 Task: Use the formula "CEILING" in spreadsheet "Project portfolio".
Action: Mouse moved to (735, 105)
Screenshot: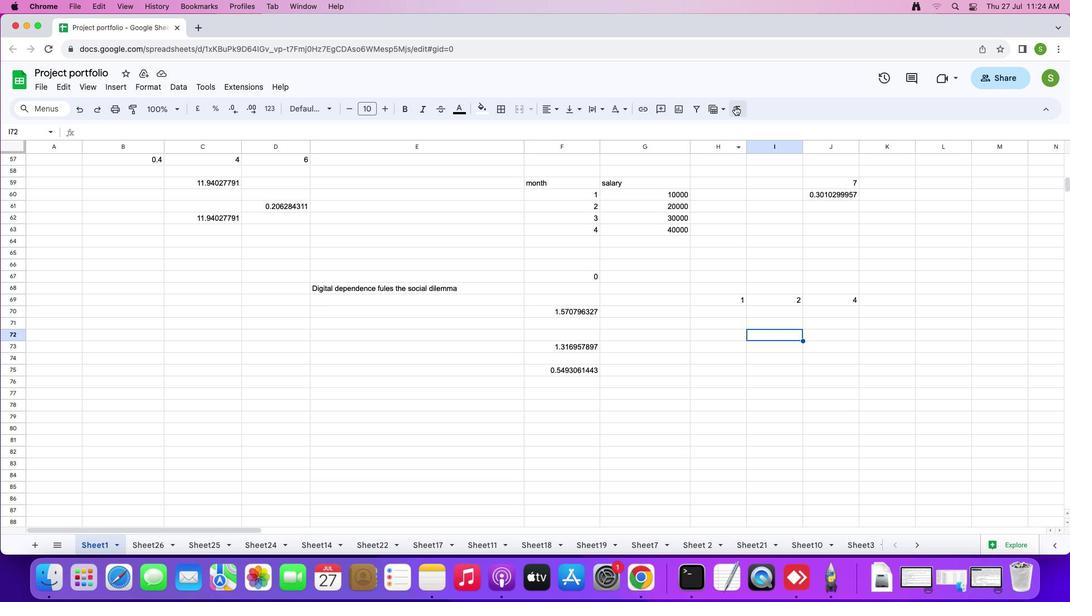 
Action: Mouse pressed left at (735, 105)
Screenshot: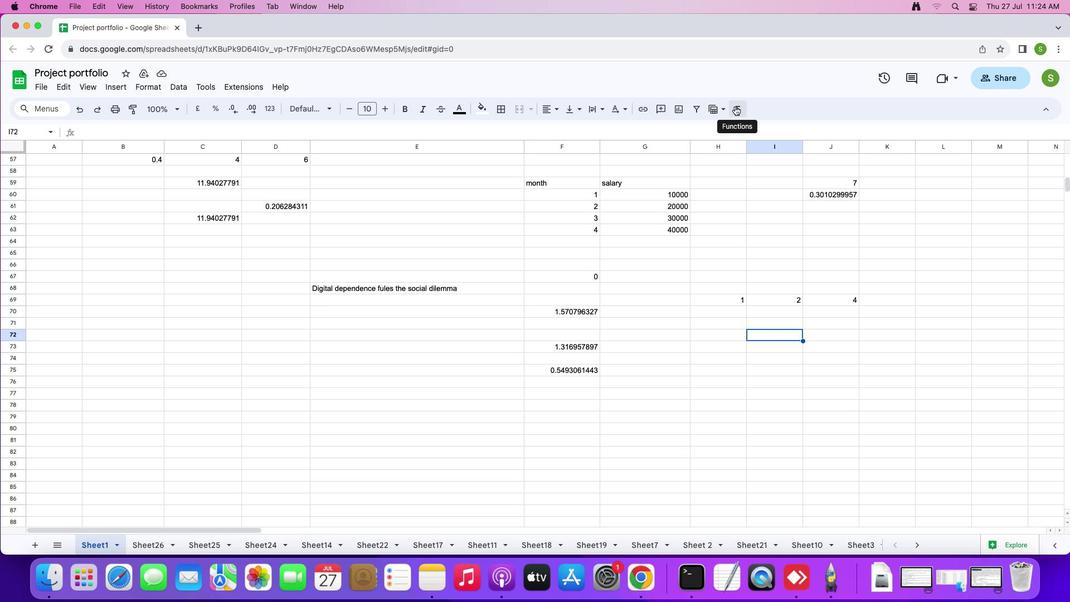 
Action: Mouse moved to (765, 227)
Screenshot: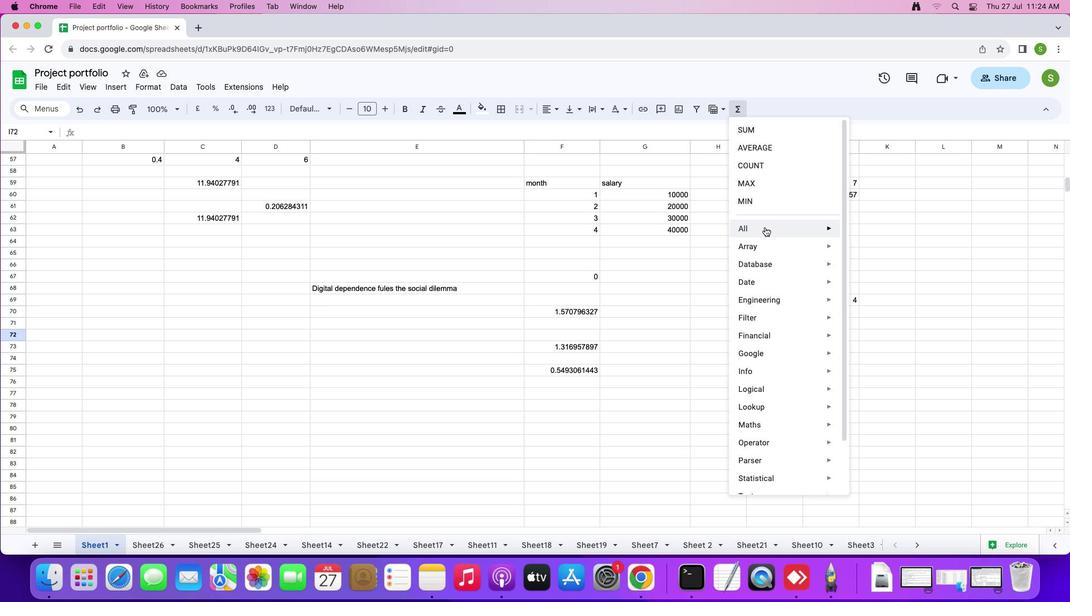 
Action: Mouse pressed left at (765, 227)
Screenshot: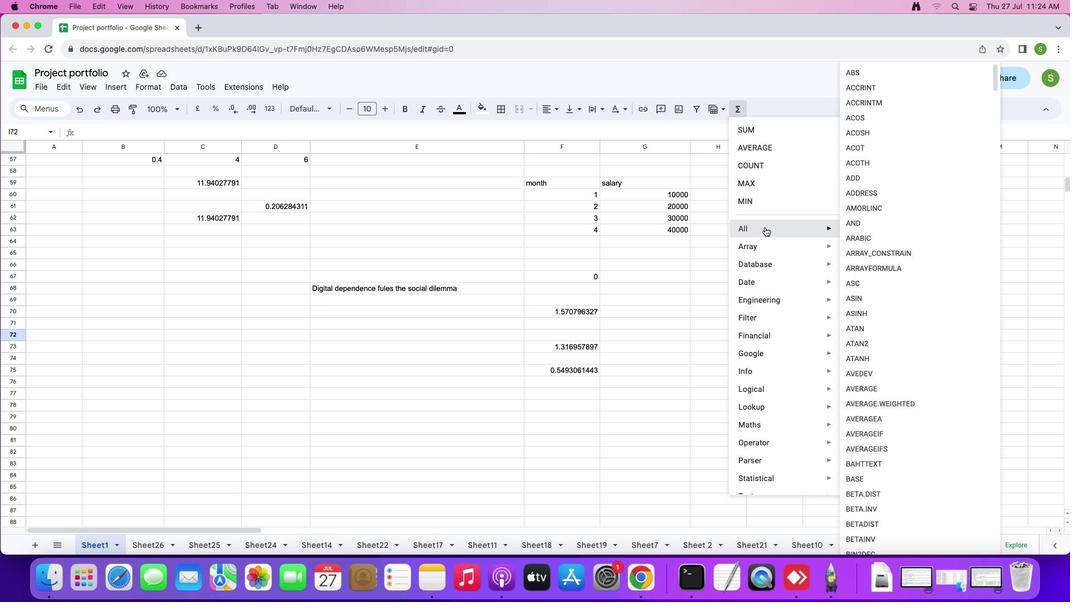 
Action: Mouse moved to (892, 403)
Screenshot: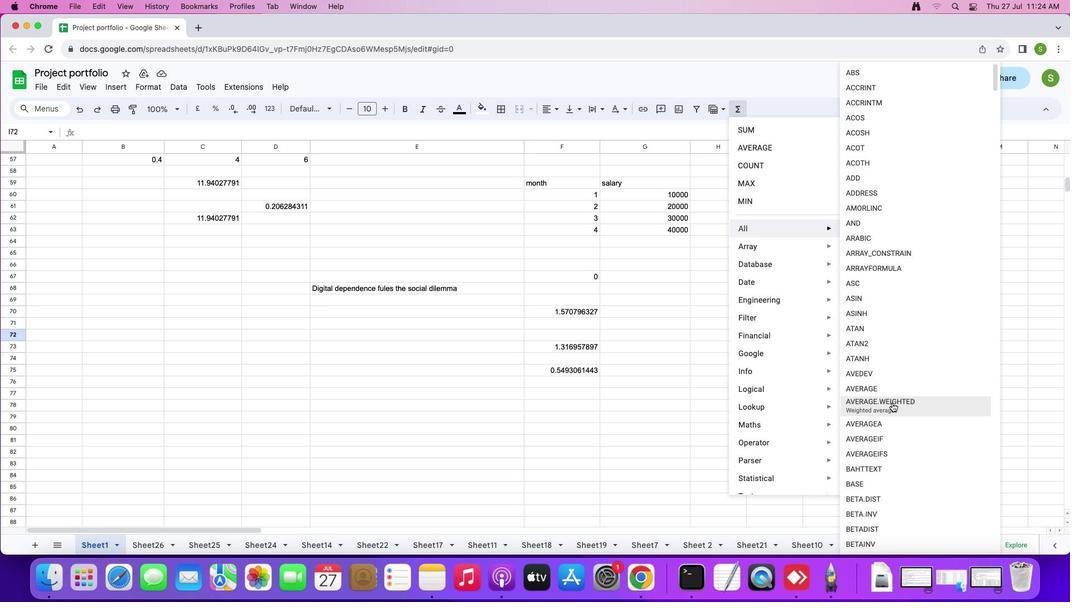 
Action: Mouse scrolled (892, 403) with delta (0, 0)
Screenshot: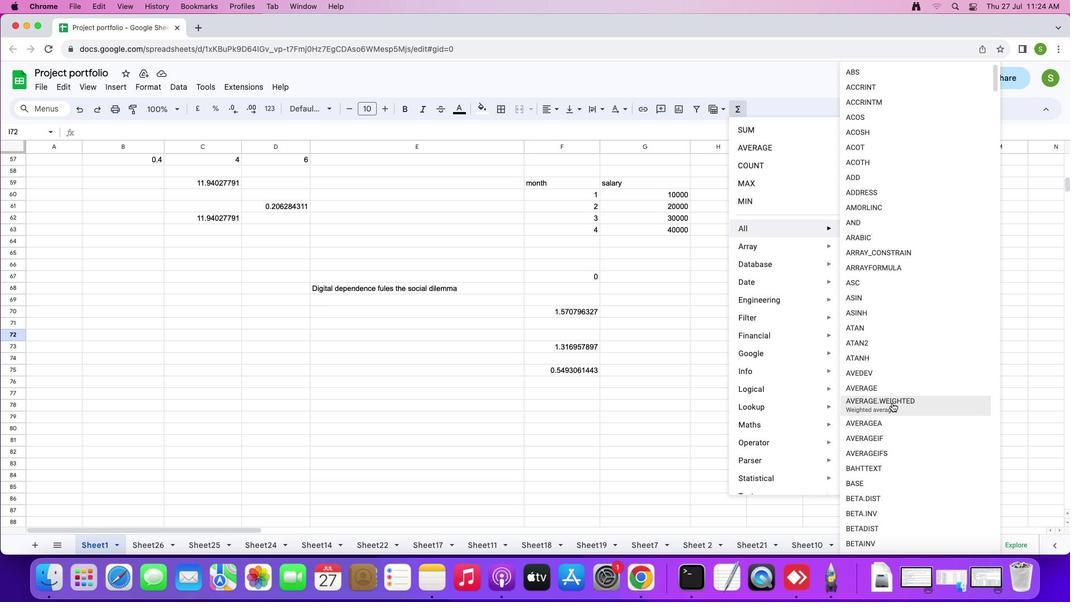 
Action: Mouse scrolled (892, 403) with delta (0, 0)
Screenshot: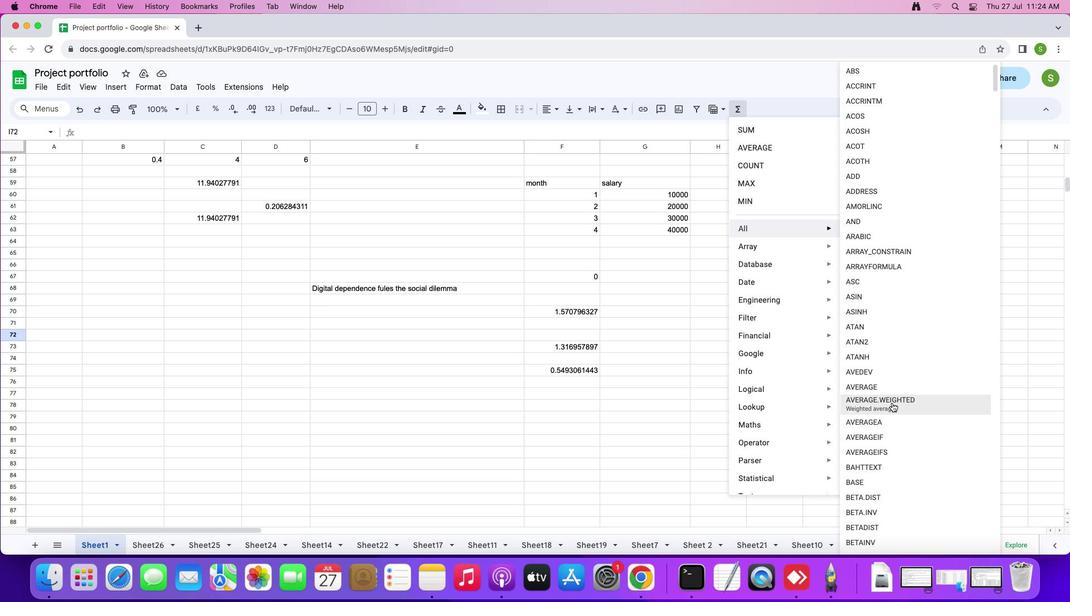 
Action: Mouse scrolled (892, 403) with delta (0, -1)
Screenshot: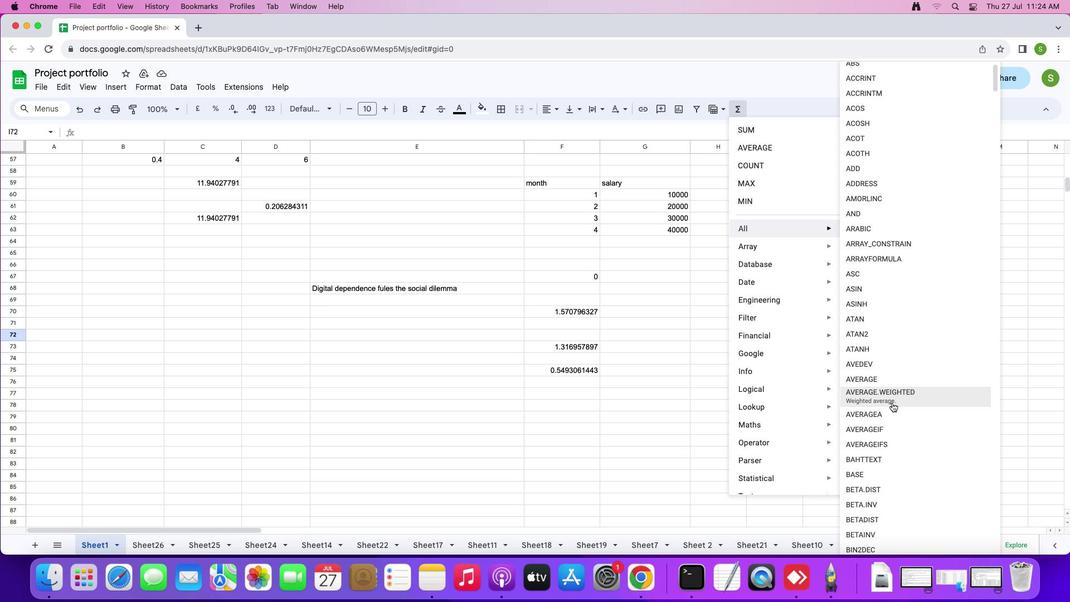 
Action: Mouse scrolled (892, 403) with delta (0, -2)
Screenshot: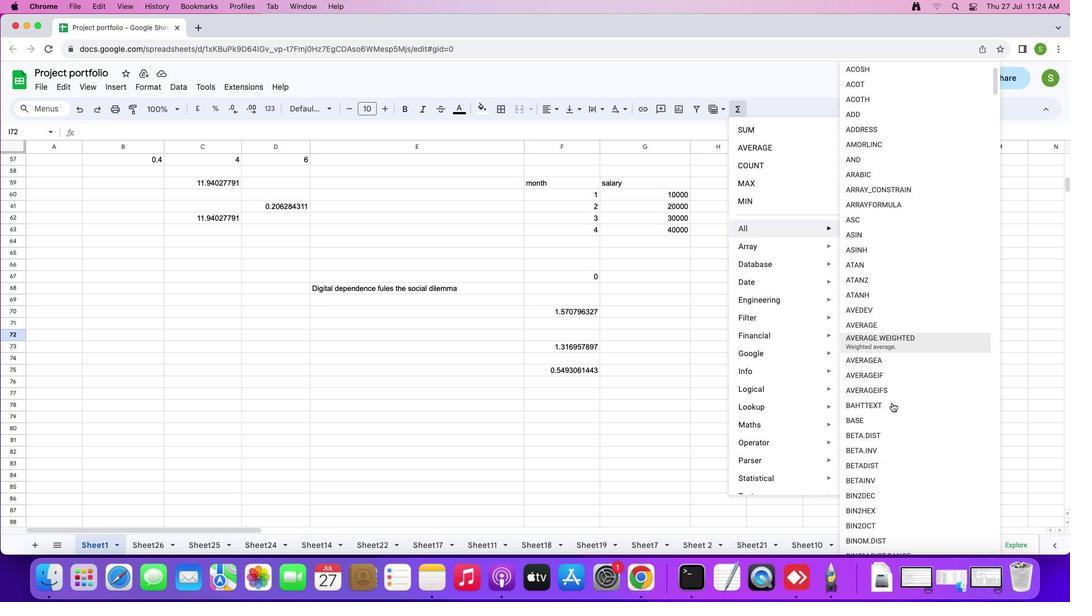 
Action: Mouse scrolled (892, 403) with delta (0, 0)
Screenshot: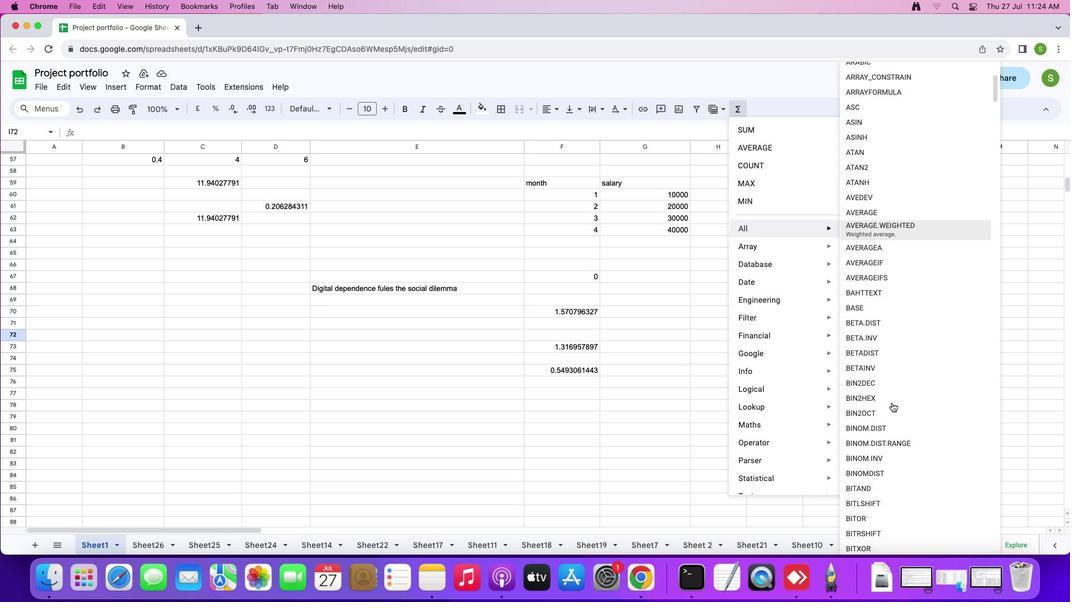 
Action: Mouse scrolled (892, 403) with delta (0, 0)
Screenshot: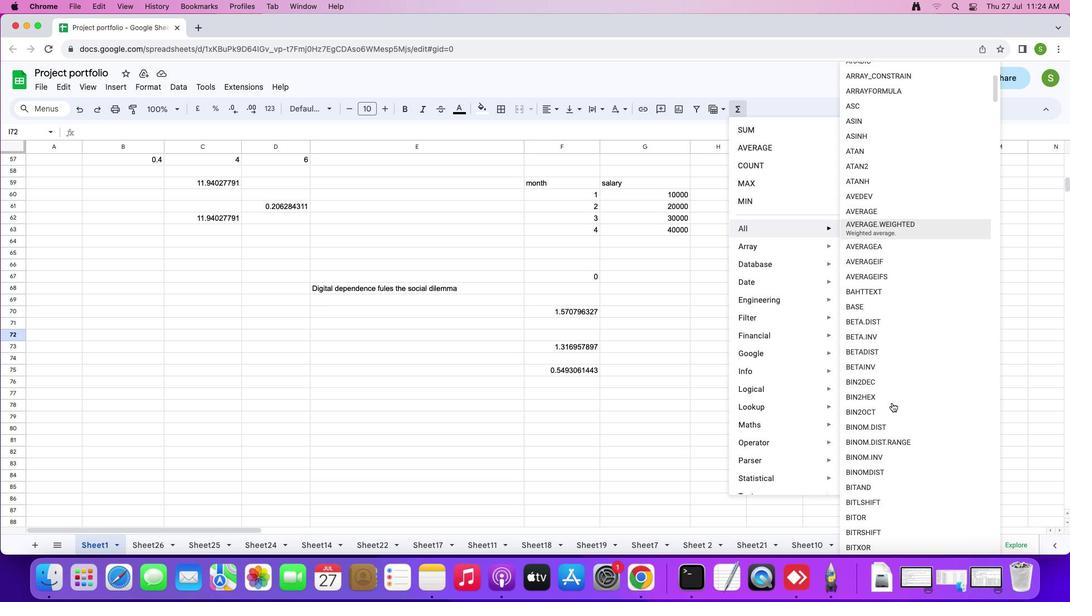 
Action: Mouse scrolled (892, 403) with delta (0, -1)
Screenshot: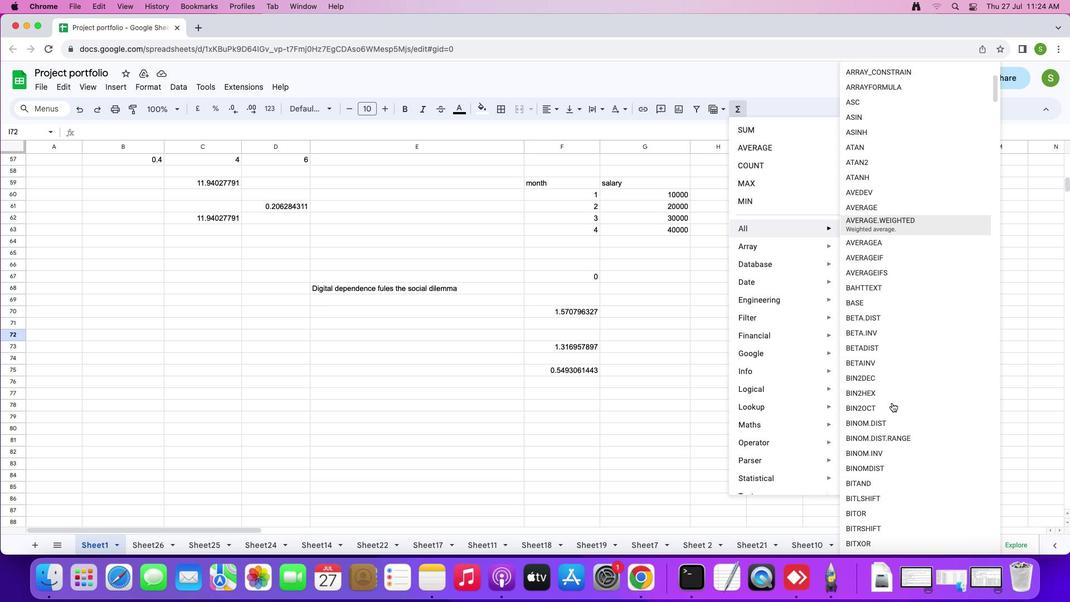 
Action: Mouse scrolled (892, 403) with delta (0, 0)
Screenshot: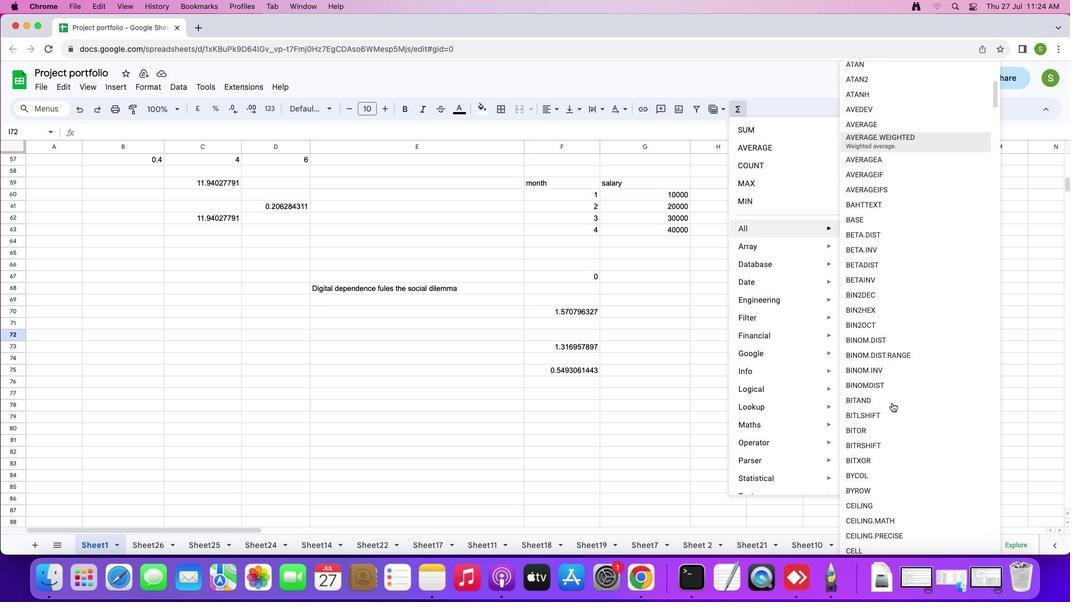 
Action: Mouse scrolled (892, 403) with delta (0, 0)
Screenshot: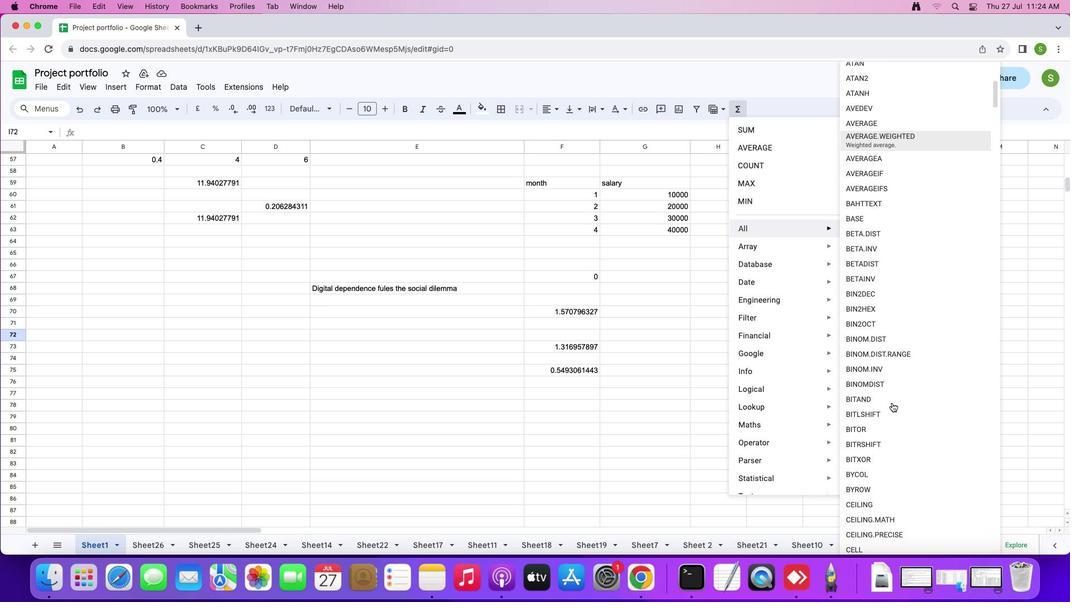 
Action: Mouse scrolled (892, 403) with delta (0, -1)
Screenshot: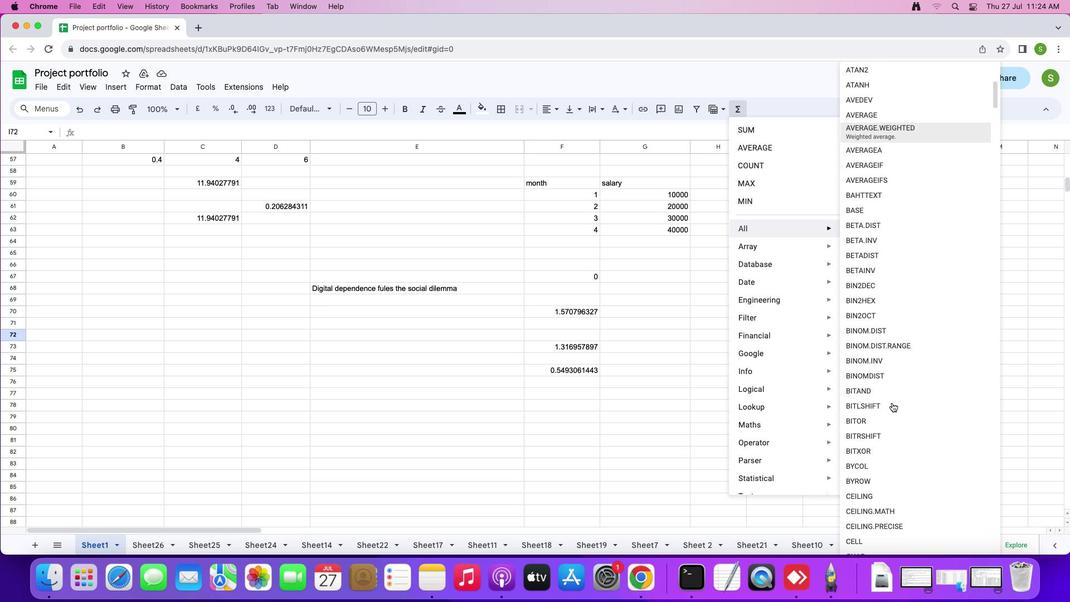 
Action: Mouse scrolled (892, 403) with delta (0, -2)
Screenshot: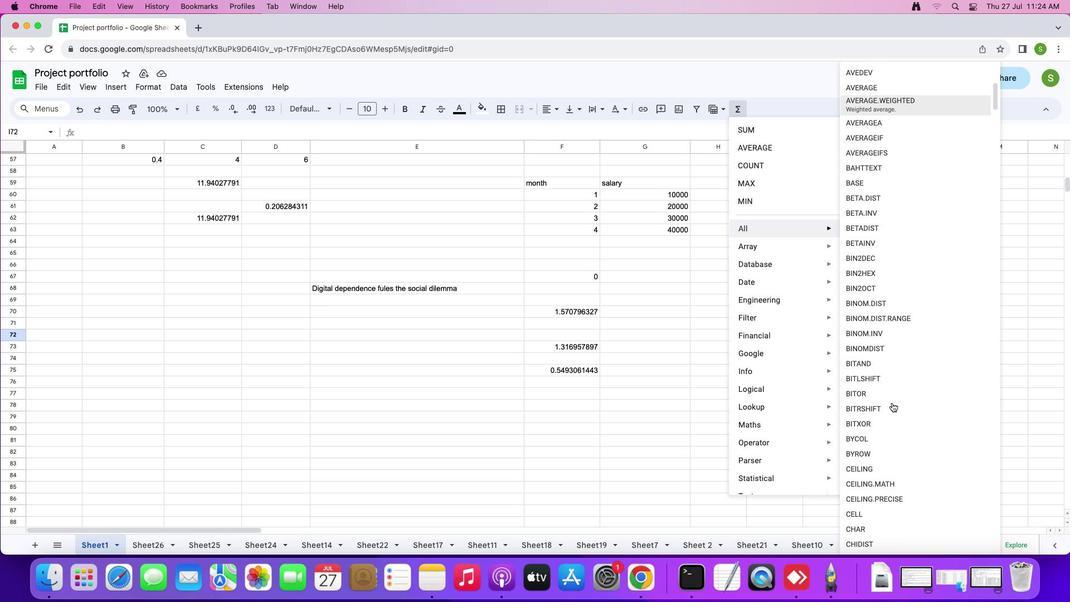 
Action: Mouse moved to (892, 403)
Screenshot: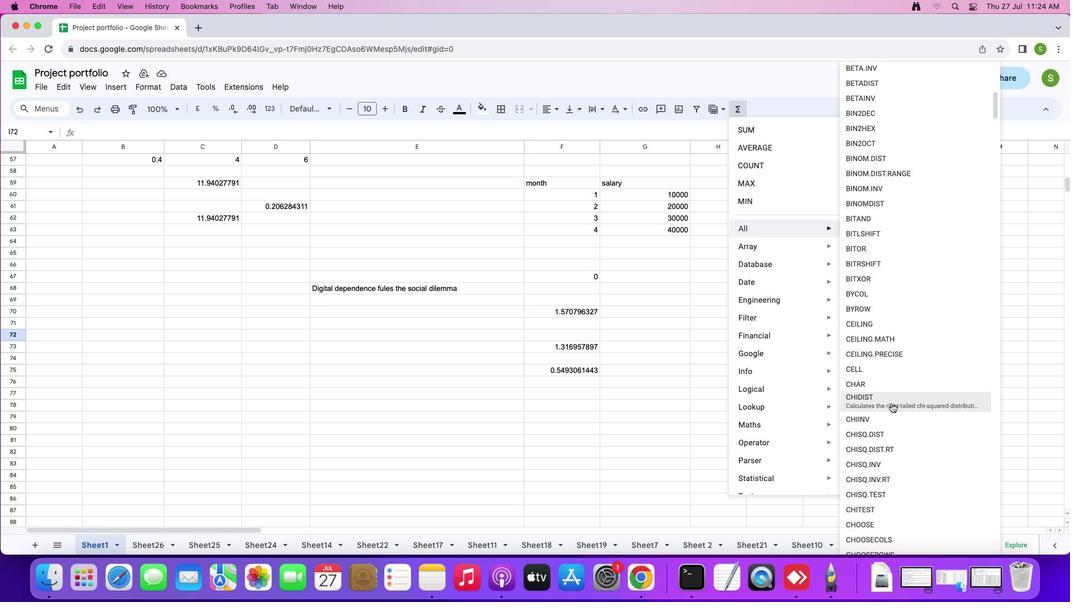 
Action: Mouse scrolled (892, 403) with delta (0, 0)
Screenshot: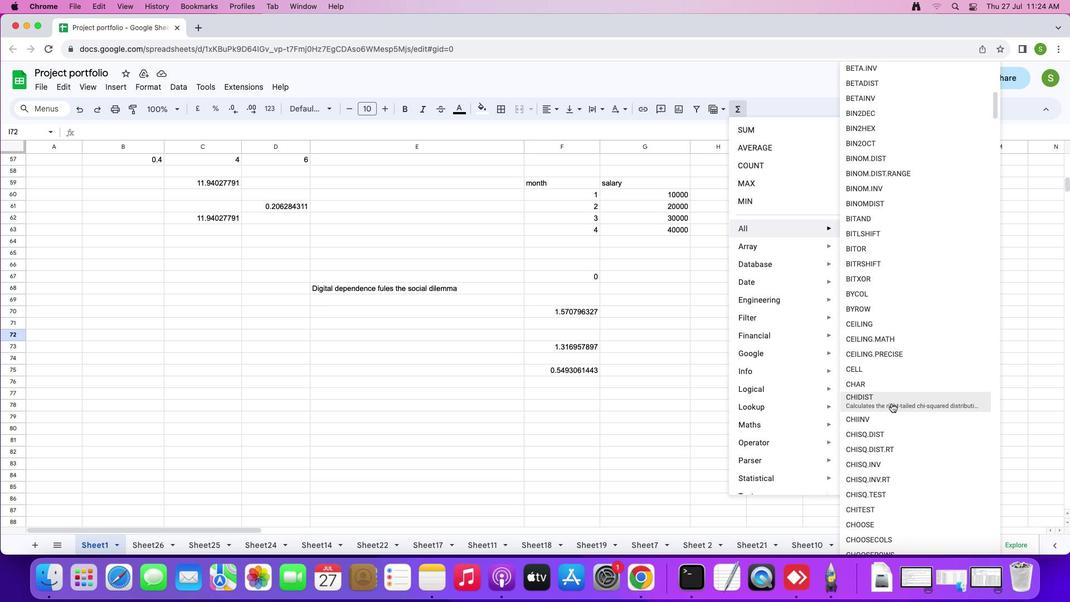 
Action: Mouse scrolled (892, 403) with delta (0, 0)
Screenshot: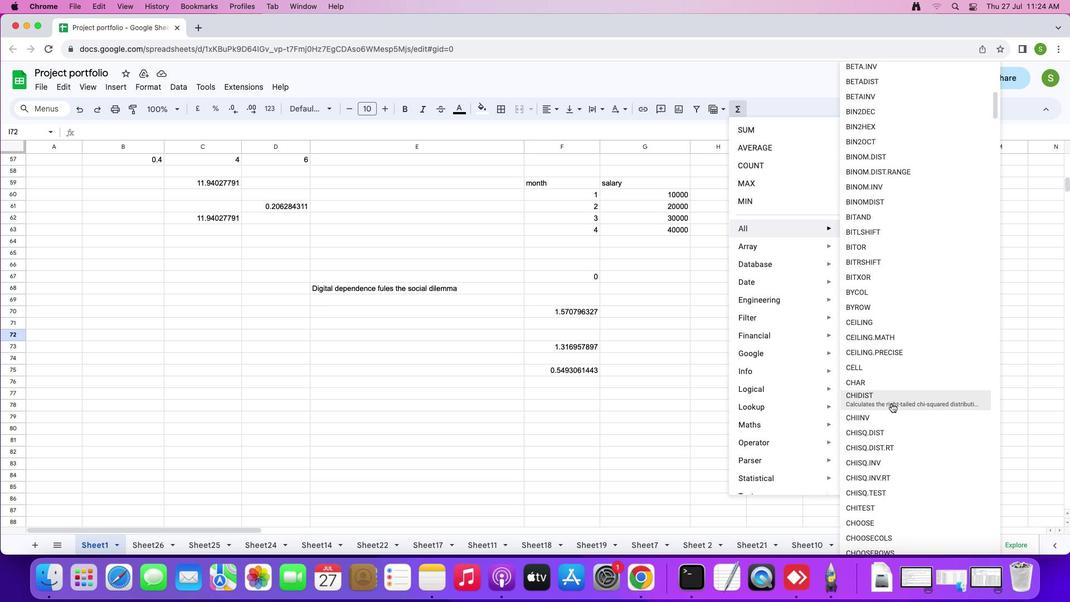 
Action: Mouse scrolled (892, 403) with delta (0, 0)
Screenshot: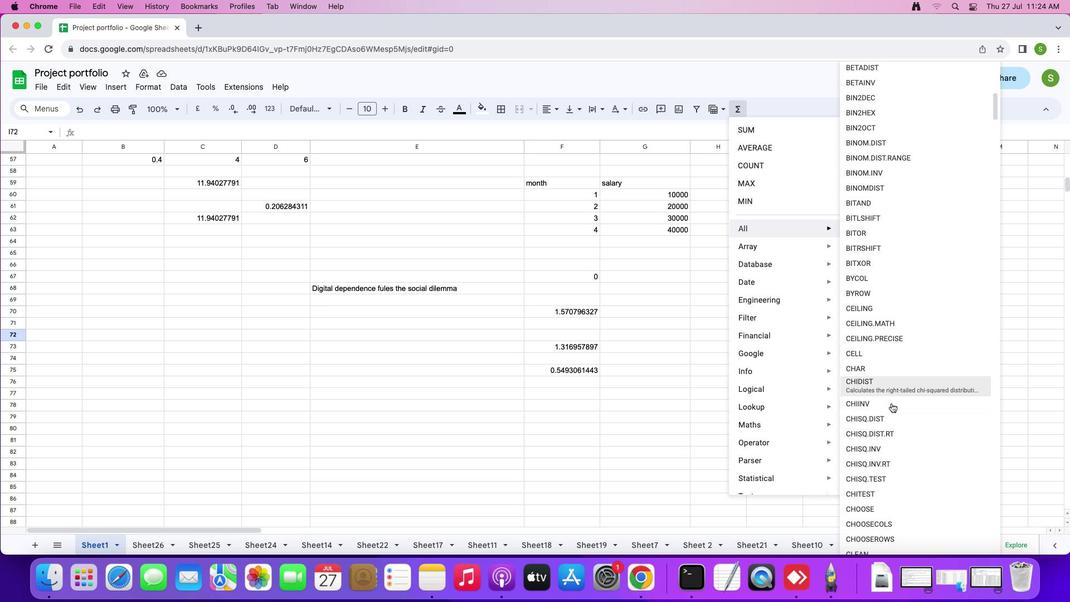 
Action: Mouse scrolled (892, 403) with delta (0, 0)
Screenshot: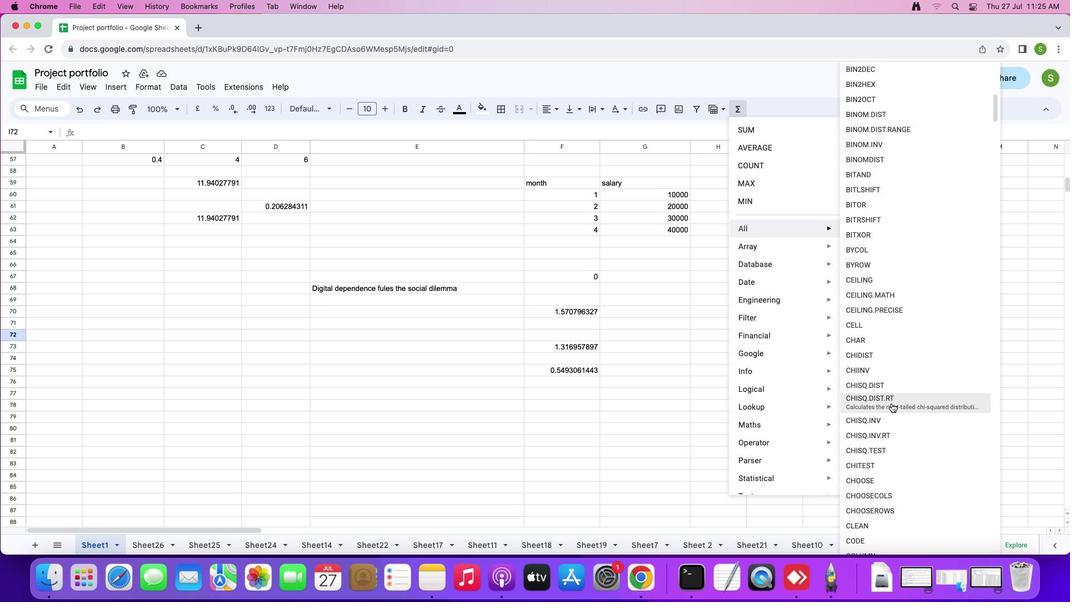 
Action: Mouse moved to (891, 403)
Screenshot: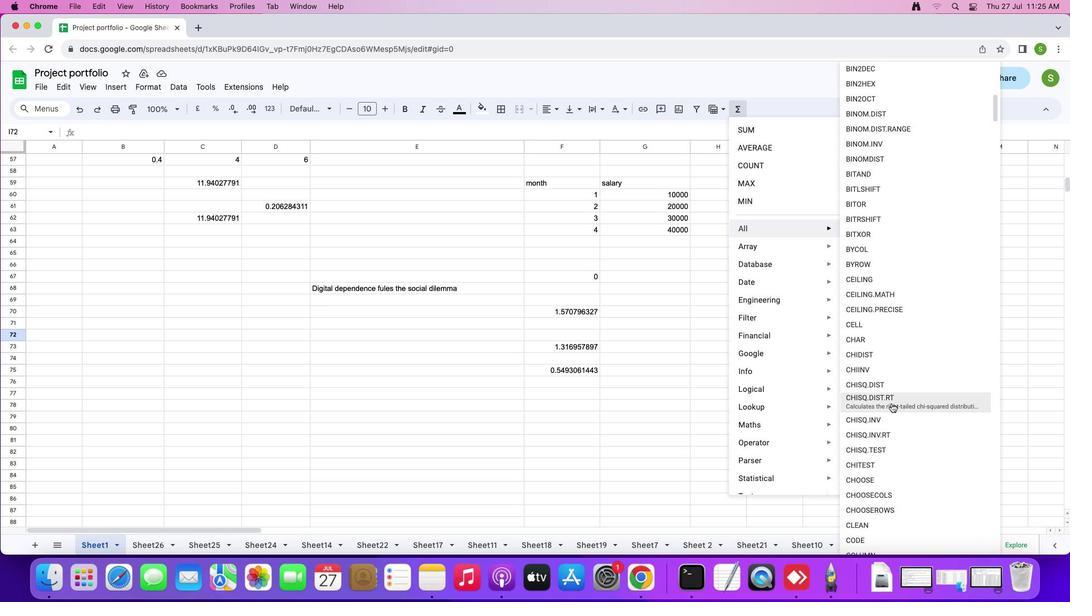 
Action: Mouse scrolled (891, 403) with delta (0, 0)
Screenshot: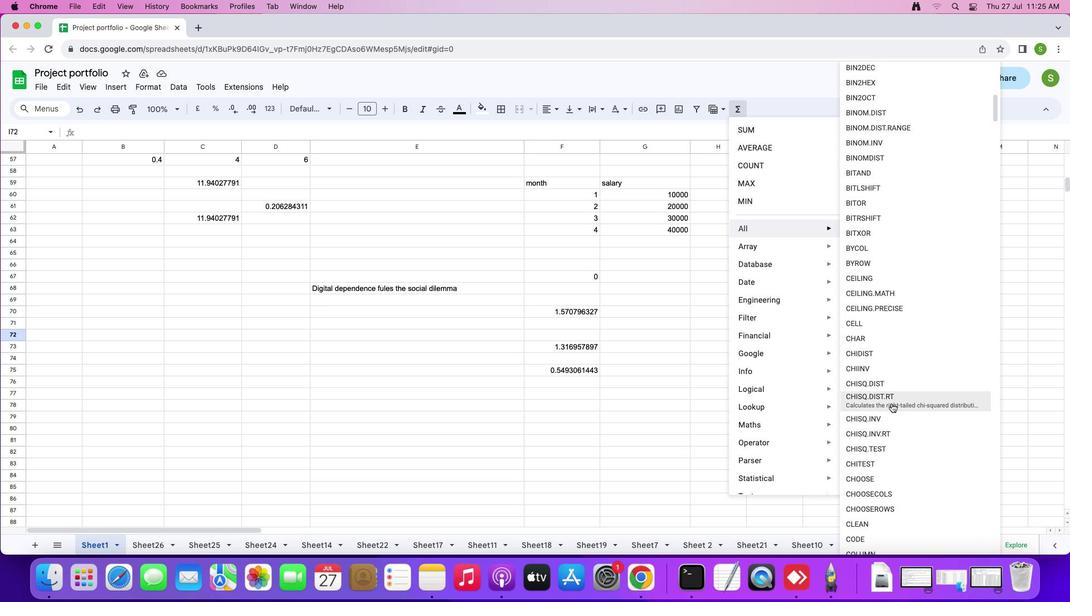 
Action: Mouse scrolled (891, 403) with delta (0, 0)
Screenshot: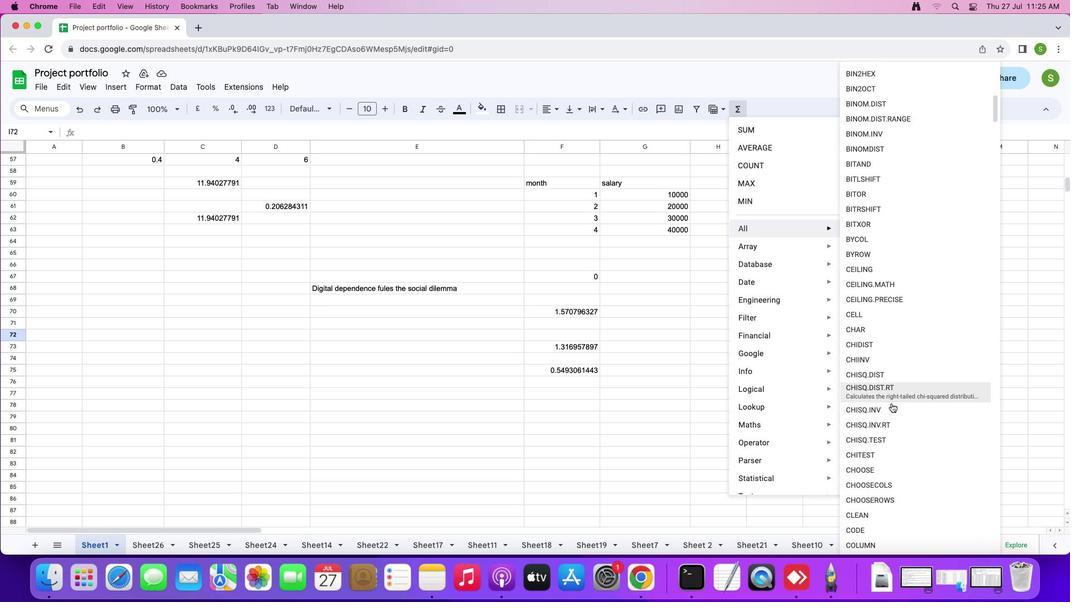 
Action: Mouse moved to (870, 251)
Screenshot: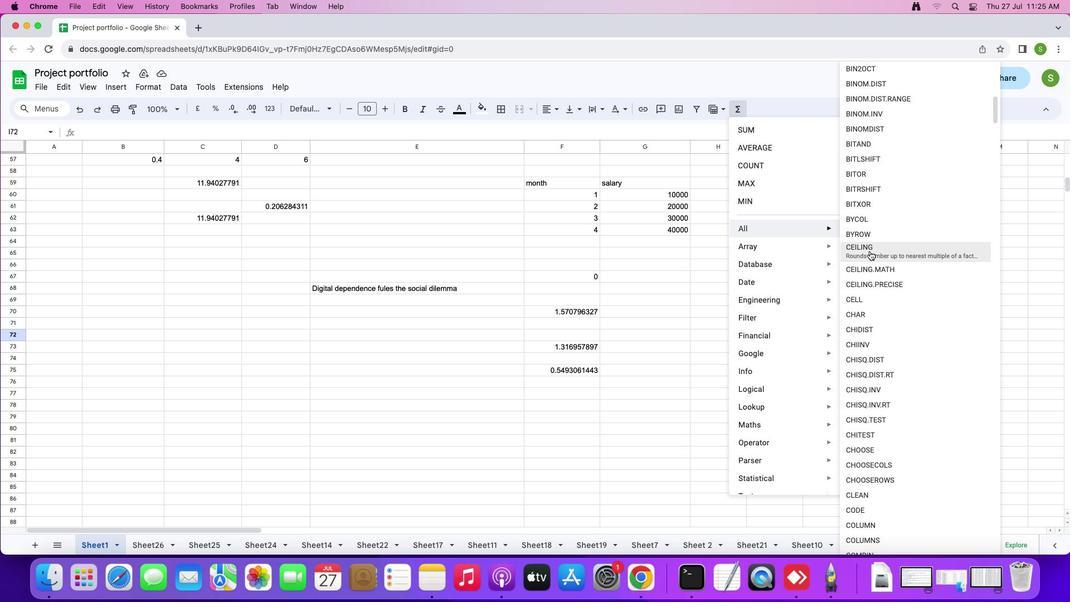 
Action: Mouse pressed left at (870, 251)
Screenshot: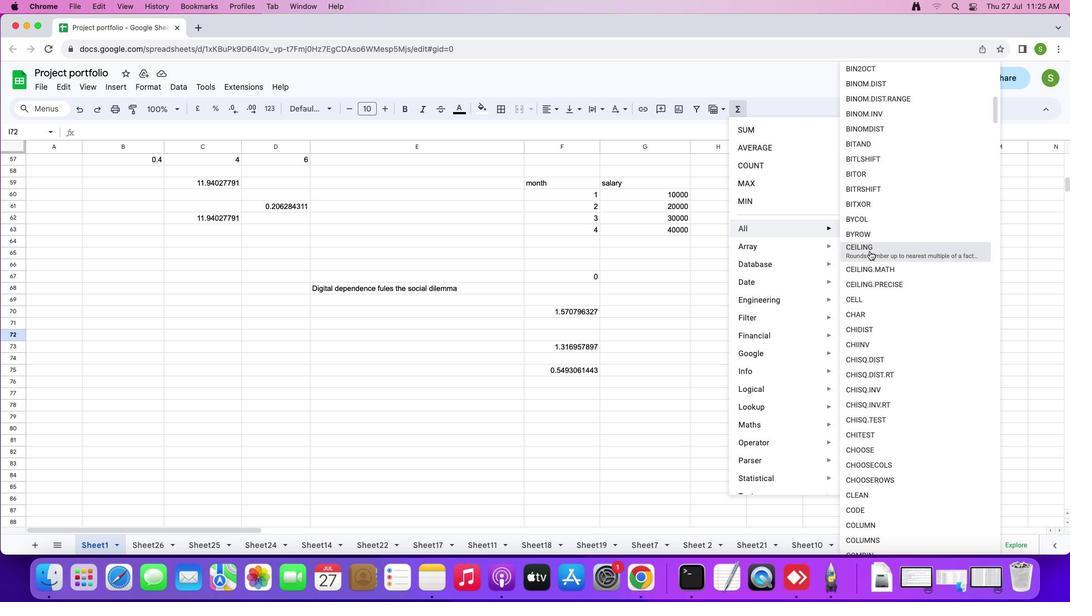 
Action: Mouse moved to (775, 301)
Screenshot: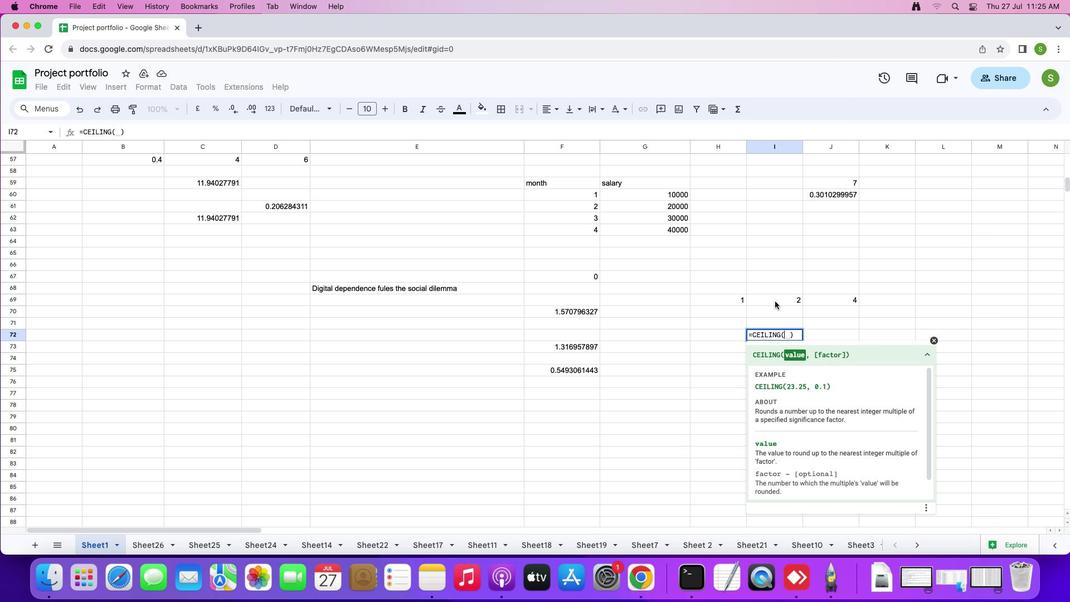 
Action: Mouse pressed left at (775, 301)
Screenshot: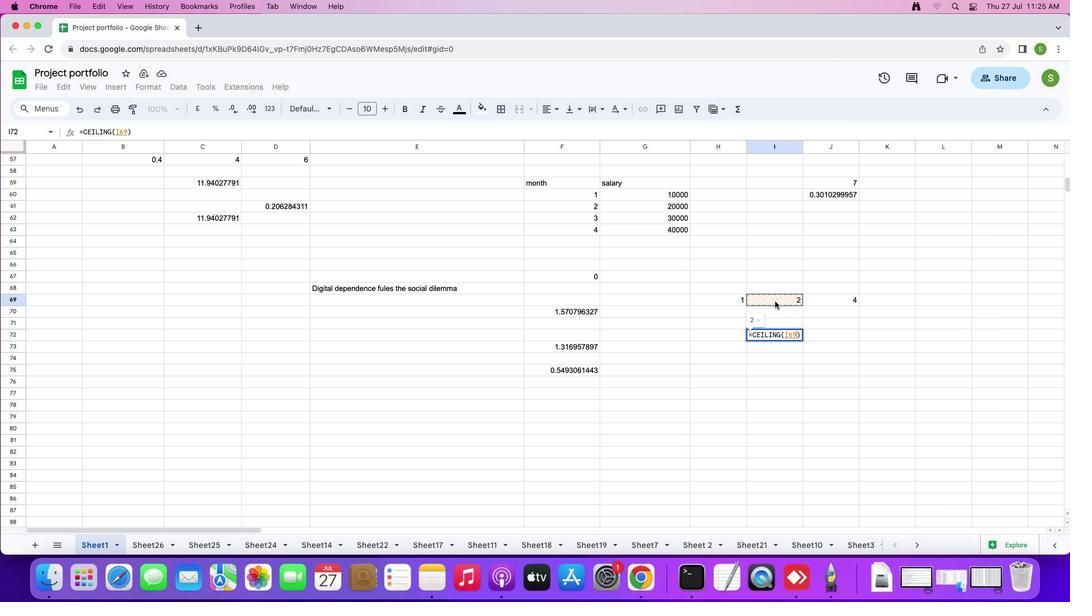 
Action: Mouse moved to (775, 301)
Screenshot: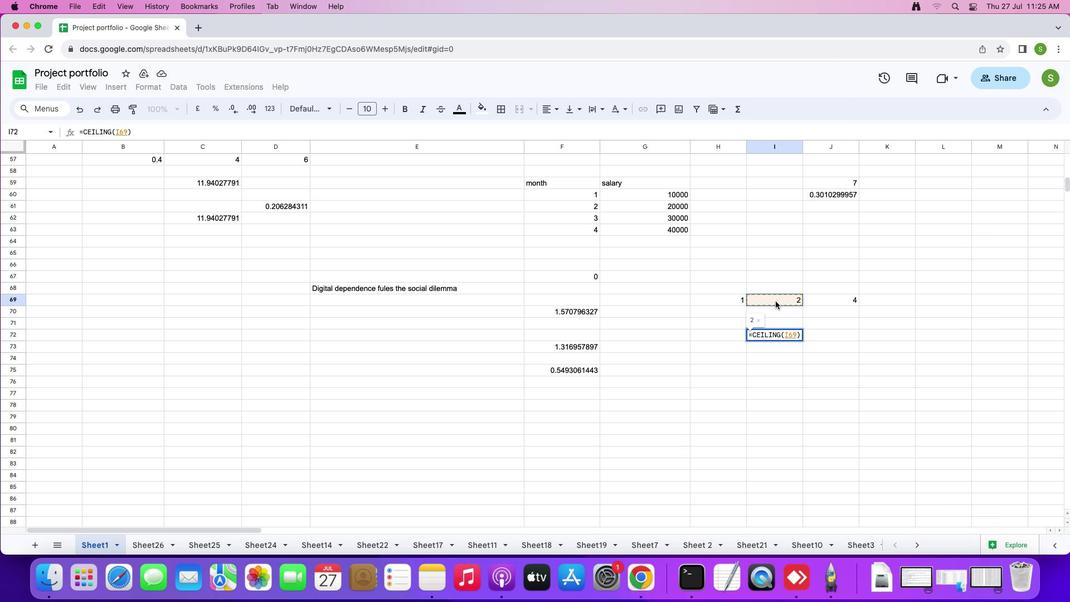
Action: Key pressed ','
Screenshot: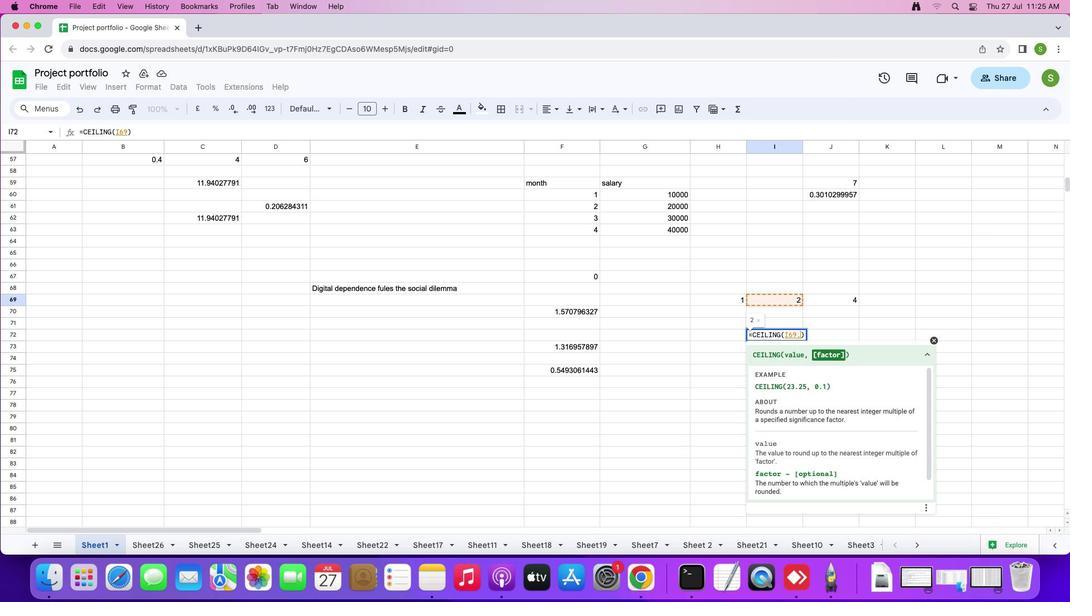 
Action: Mouse moved to (842, 298)
Screenshot: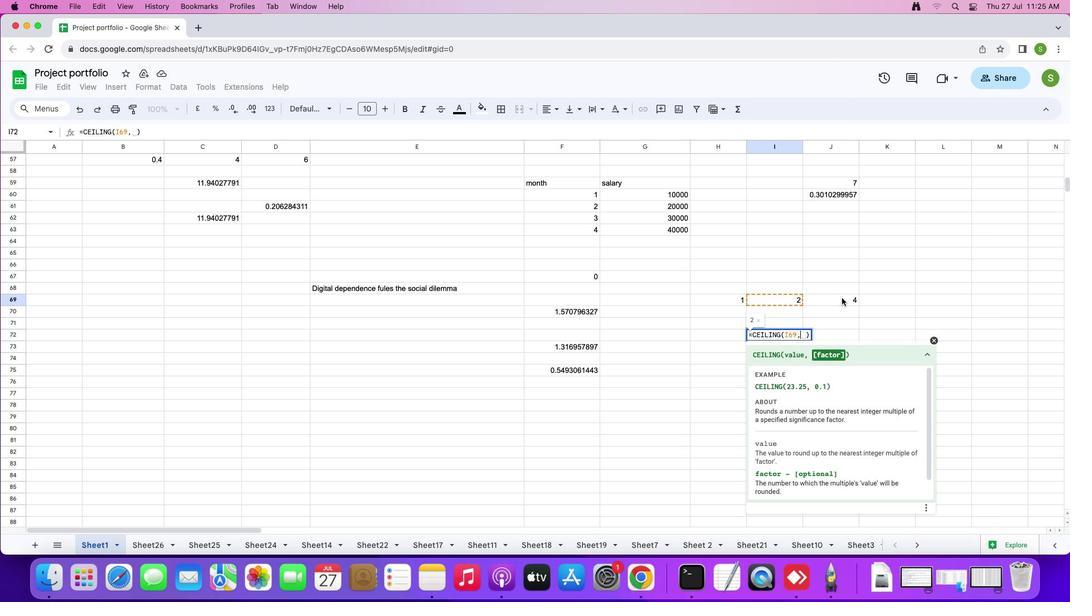 
Action: Mouse pressed left at (842, 298)
Screenshot: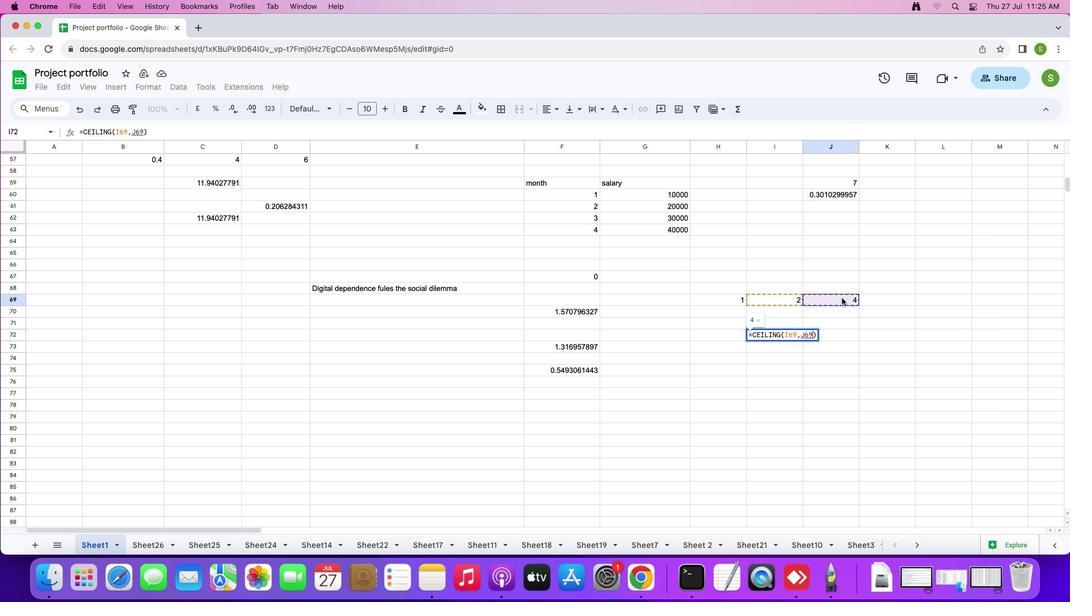 
Action: Key pressed Key.enter
Screenshot: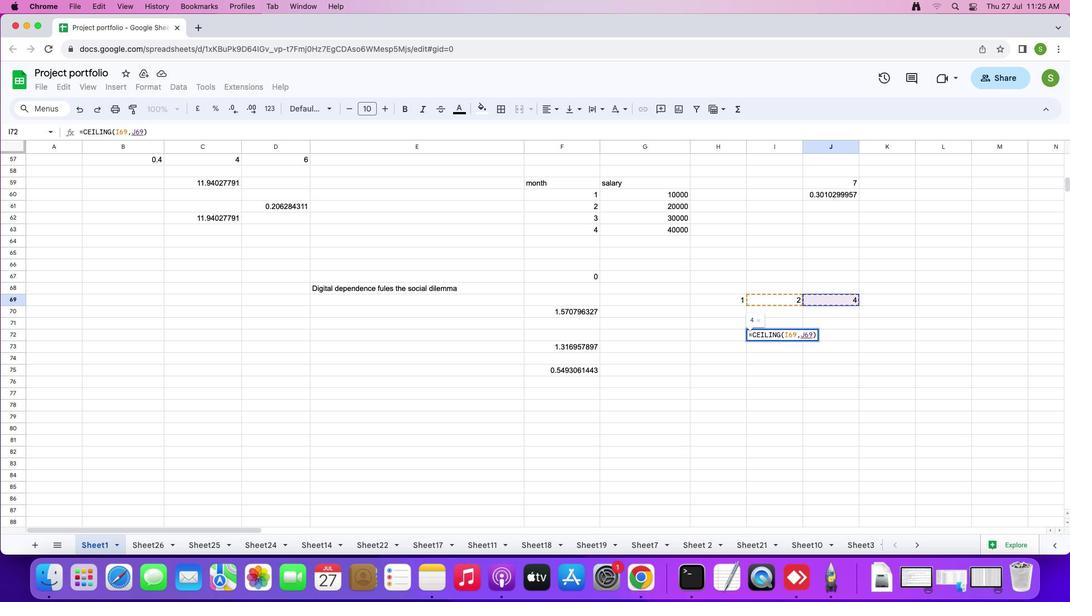 
